 Task: Sort the products in the category "Laundry" by best match.
Action: Mouse moved to (861, 334)
Screenshot: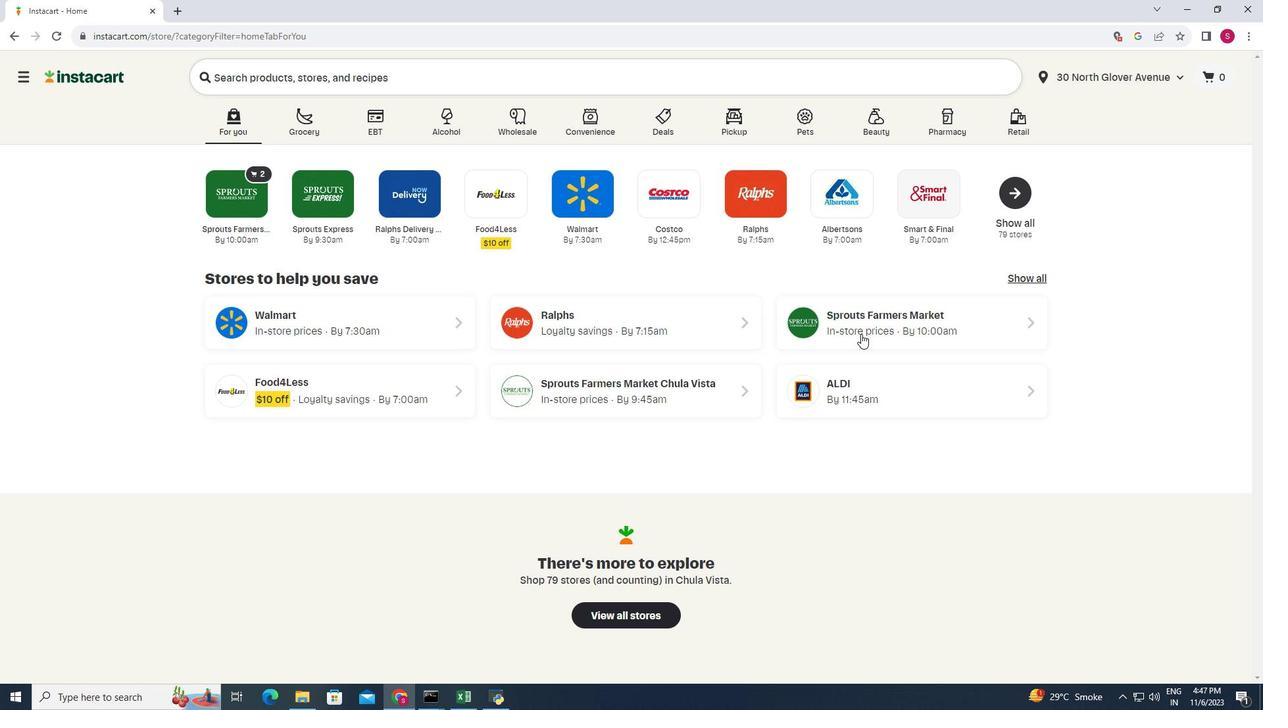 
Action: Mouse pressed left at (861, 334)
Screenshot: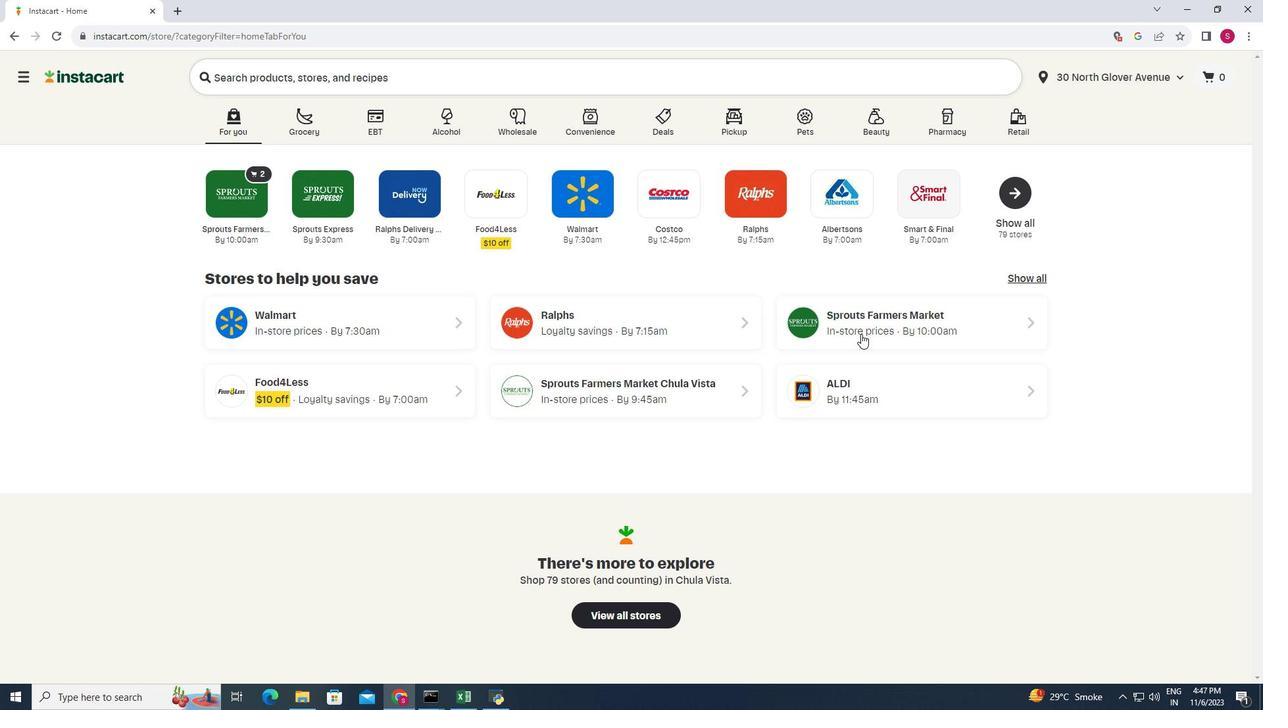 
Action: Mouse moved to (92, 477)
Screenshot: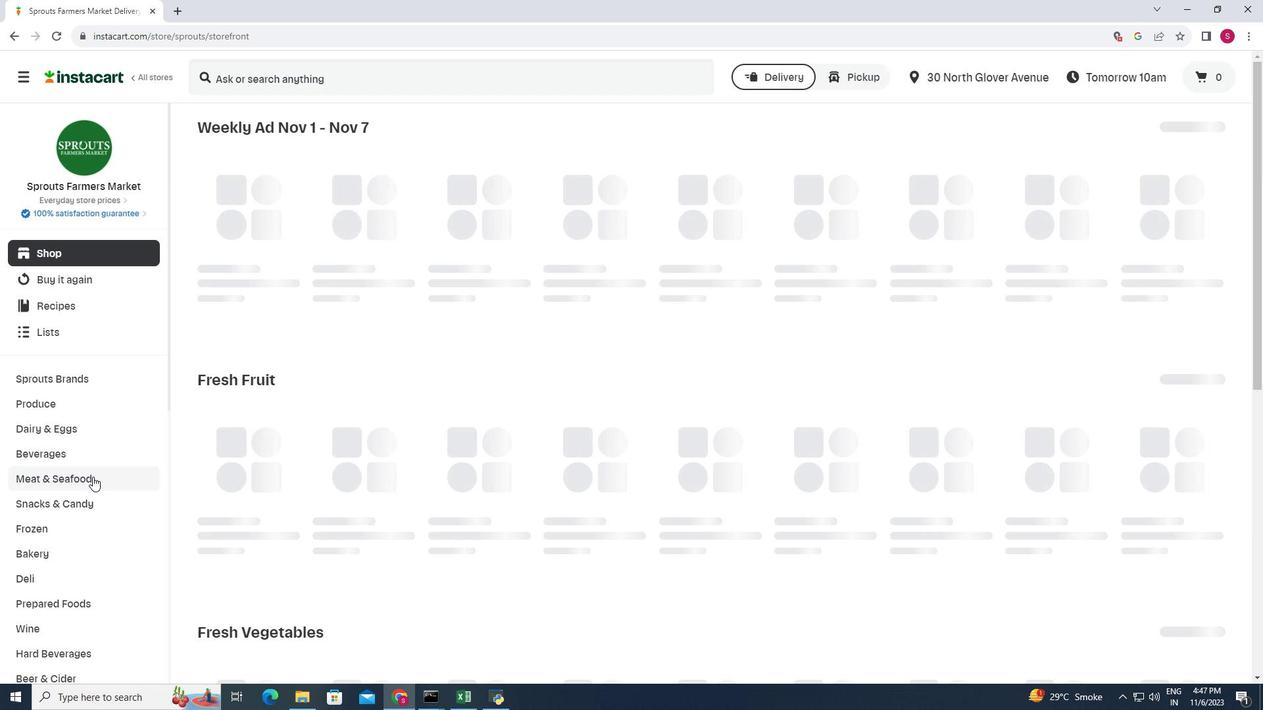 
Action: Mouse scrolled (92, 476) with delta (0, 0)
Screenshot: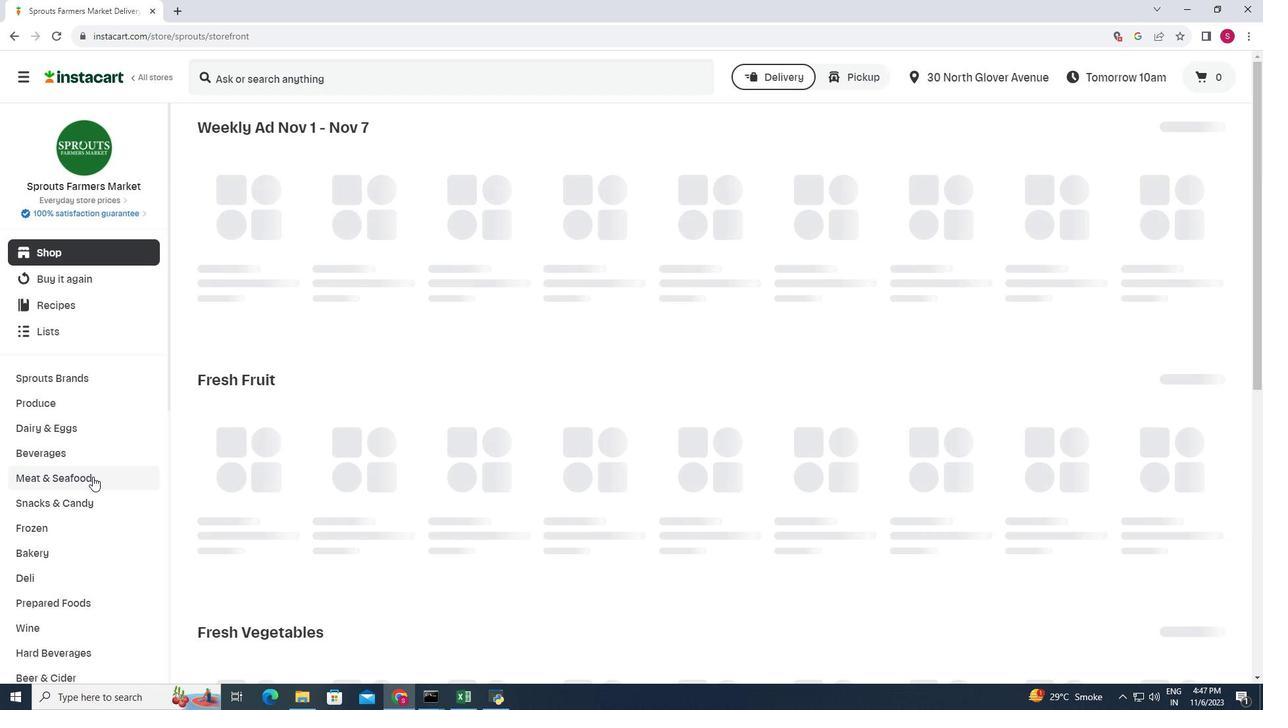 
Action: Mouse scrolled (92, 476) with delta (0, 0)
Screenshot: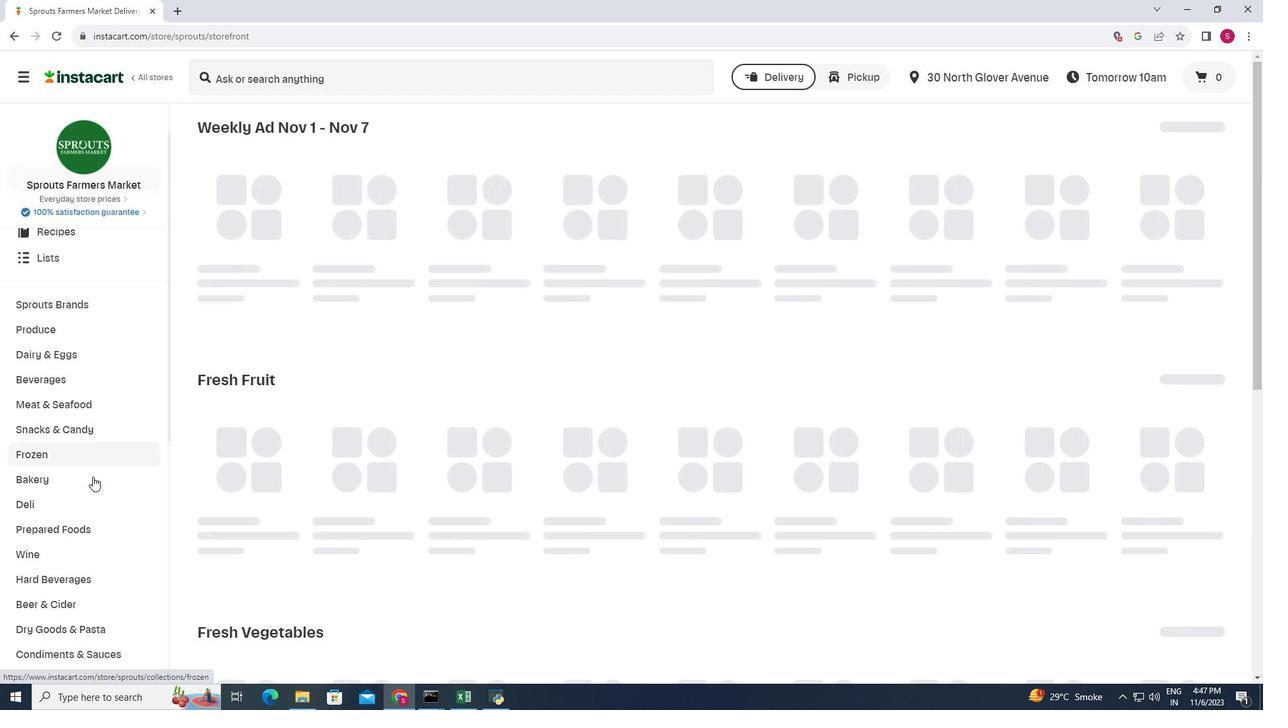 
Action: Mouse scrolled (92, 476) with delta (0, 0)
Screenshot: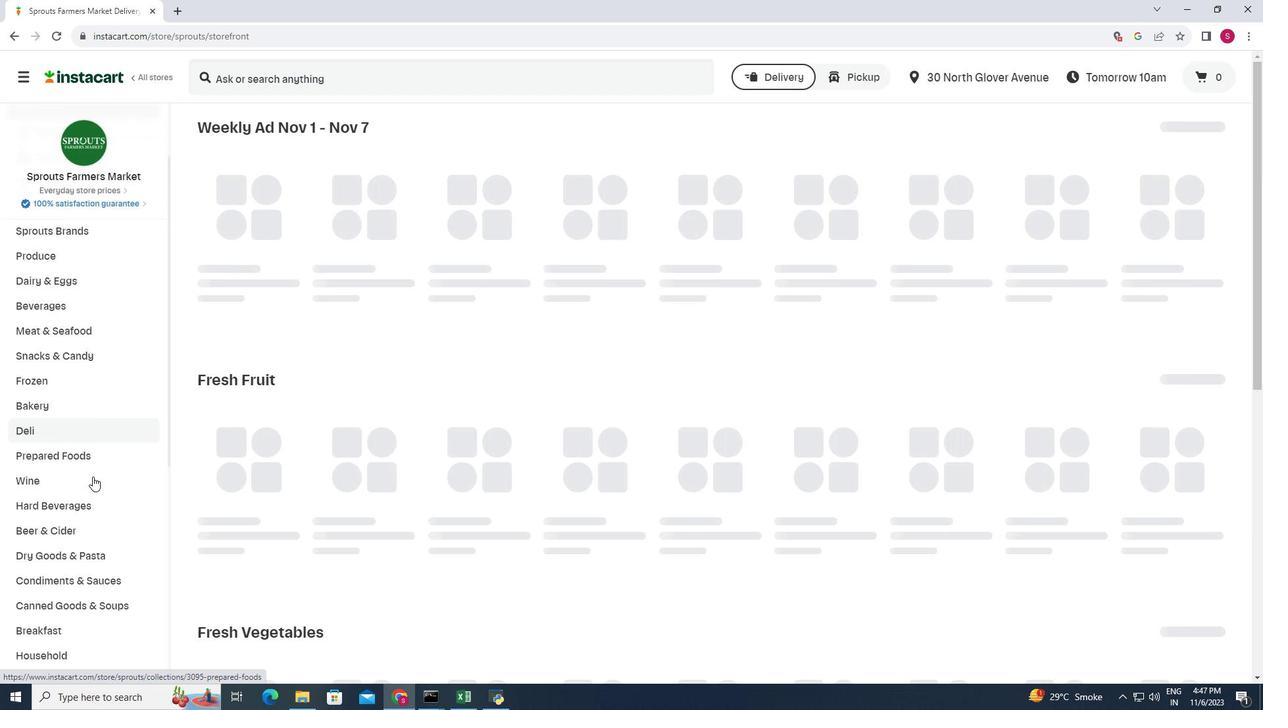 
Action: Mouse scrolled (92, 476) with delta (0, 0)
Screenshot: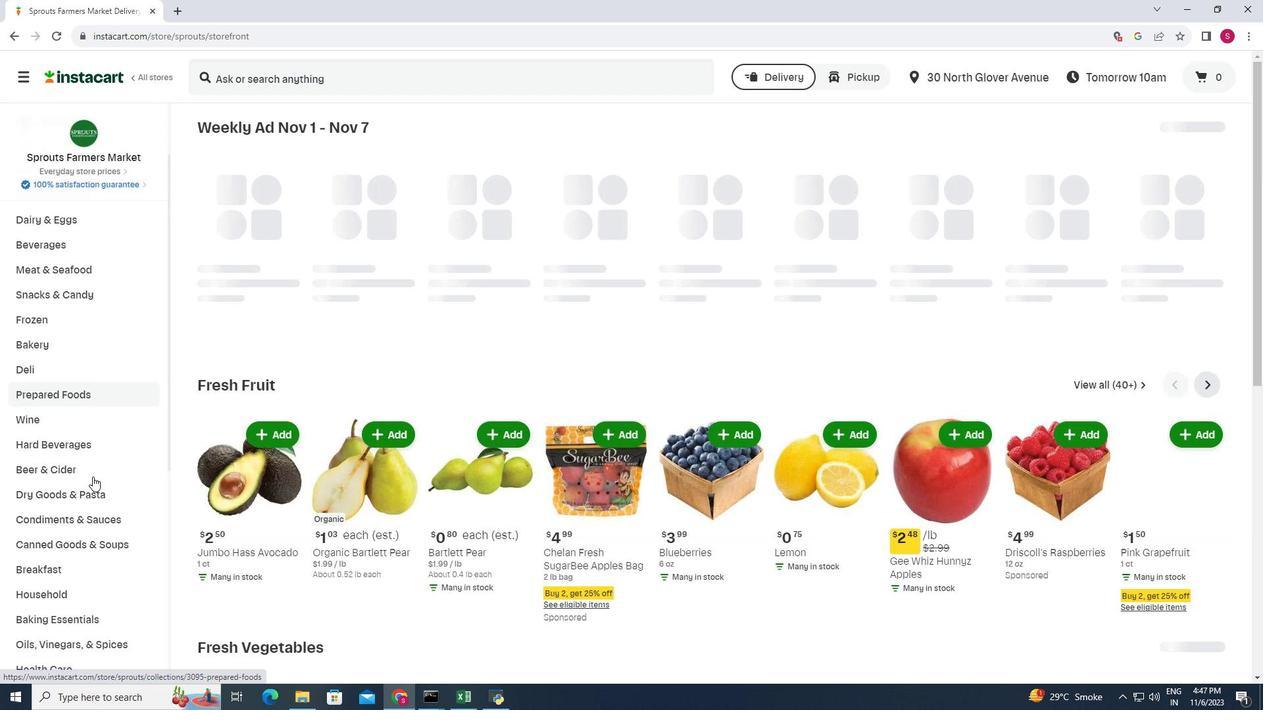 
Action: Mouse moved to (76, 533)
Screenshot: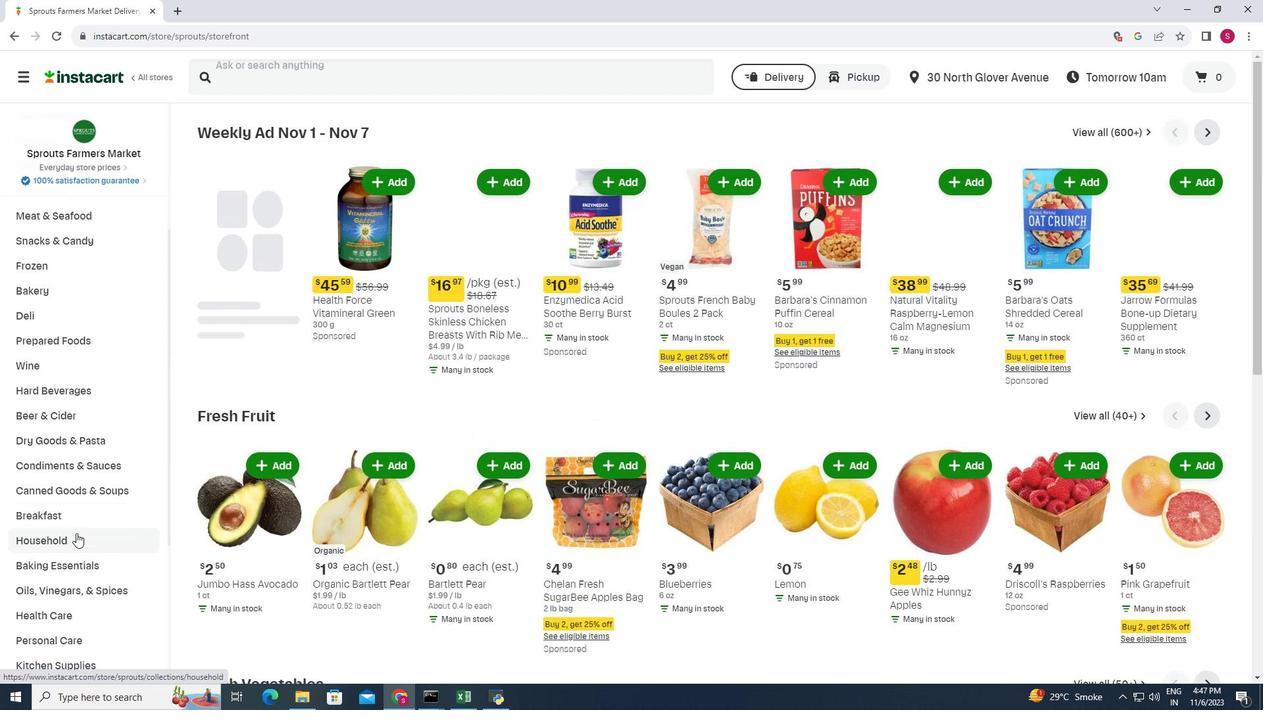 
Action: Mouse pressed left at (76, 533)
Screenshot: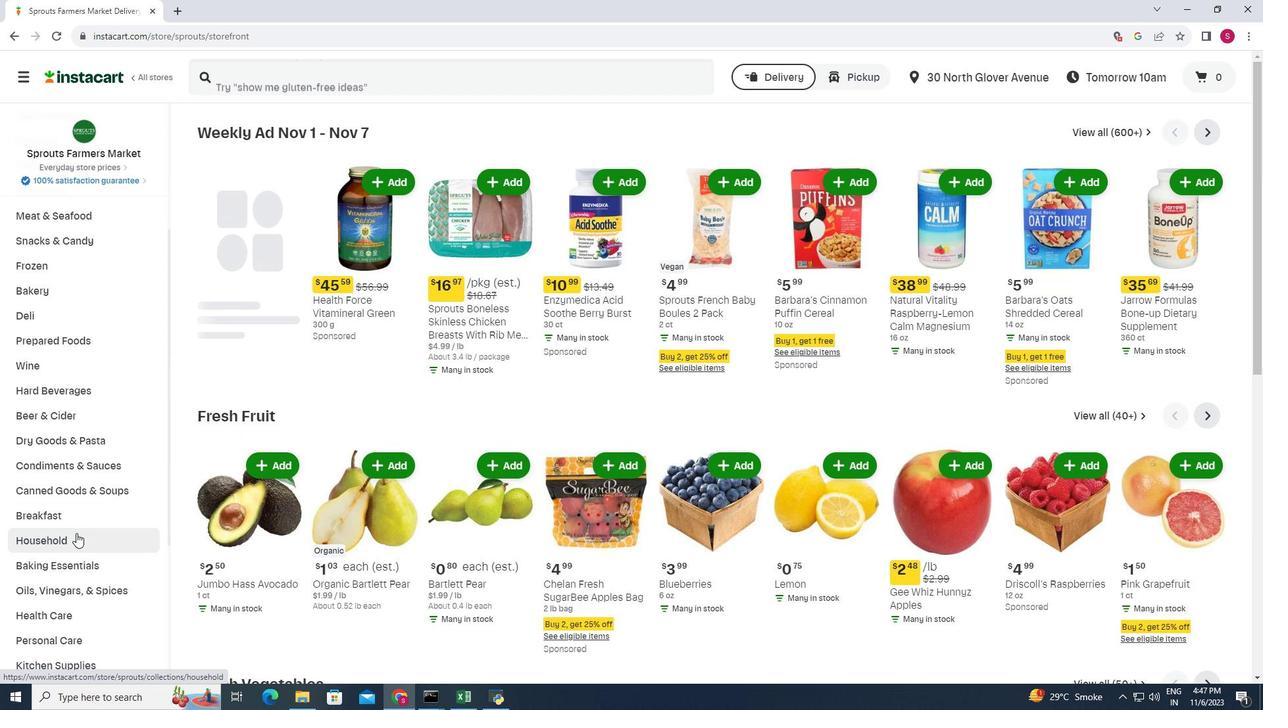 
Action: Mouse moved to (490, 169)
Screenshot: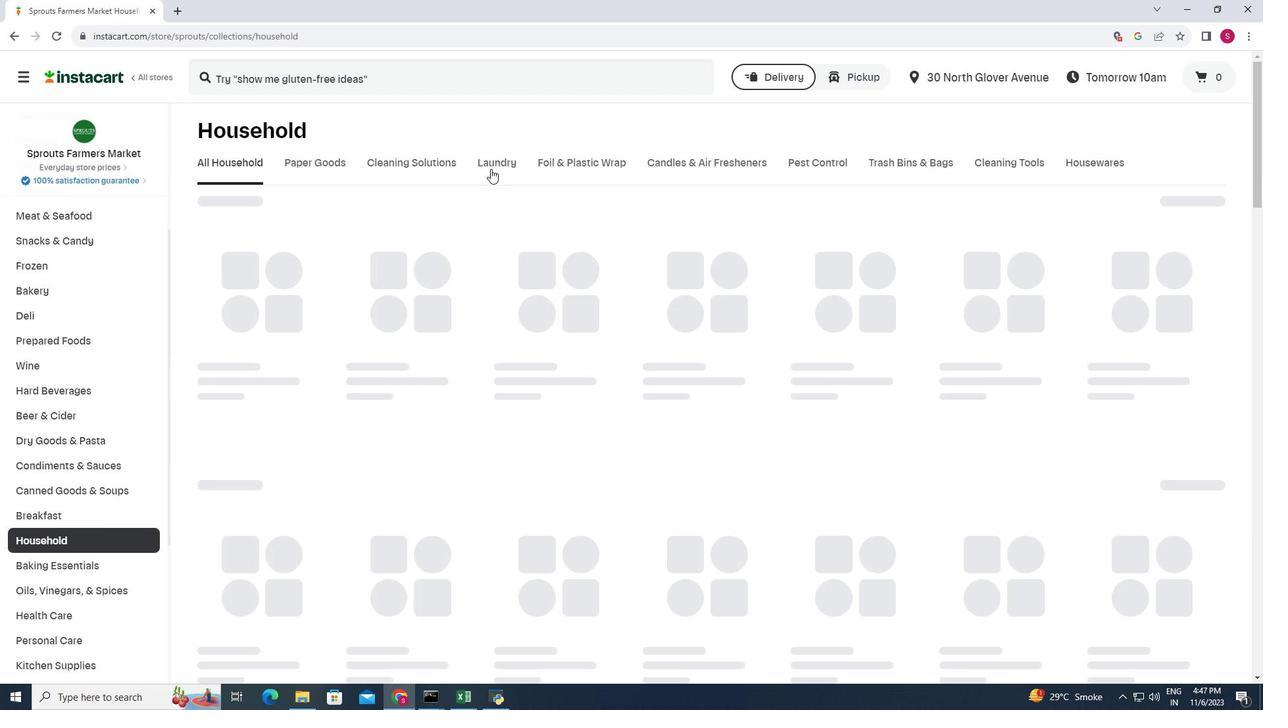 
Action: Mouse pressed left at (490, 169)
Screenshot: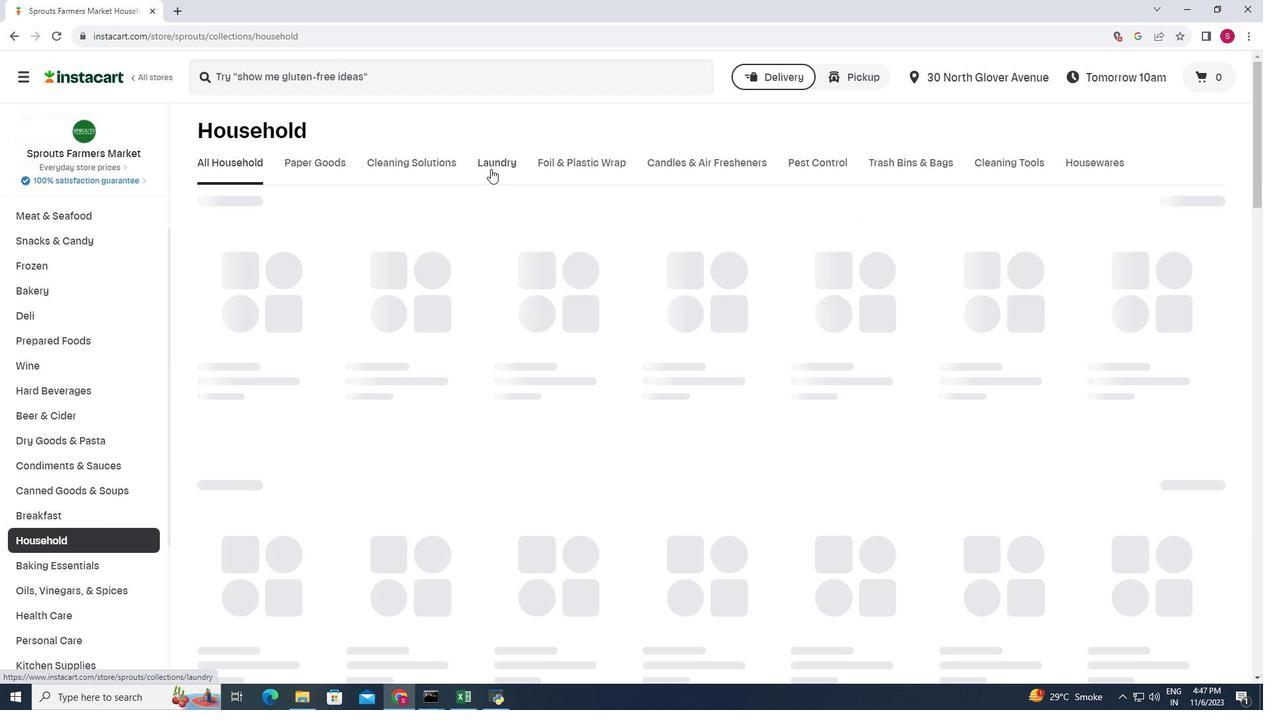 
Action: Mouse moved to (1218, 267)
Screenshot: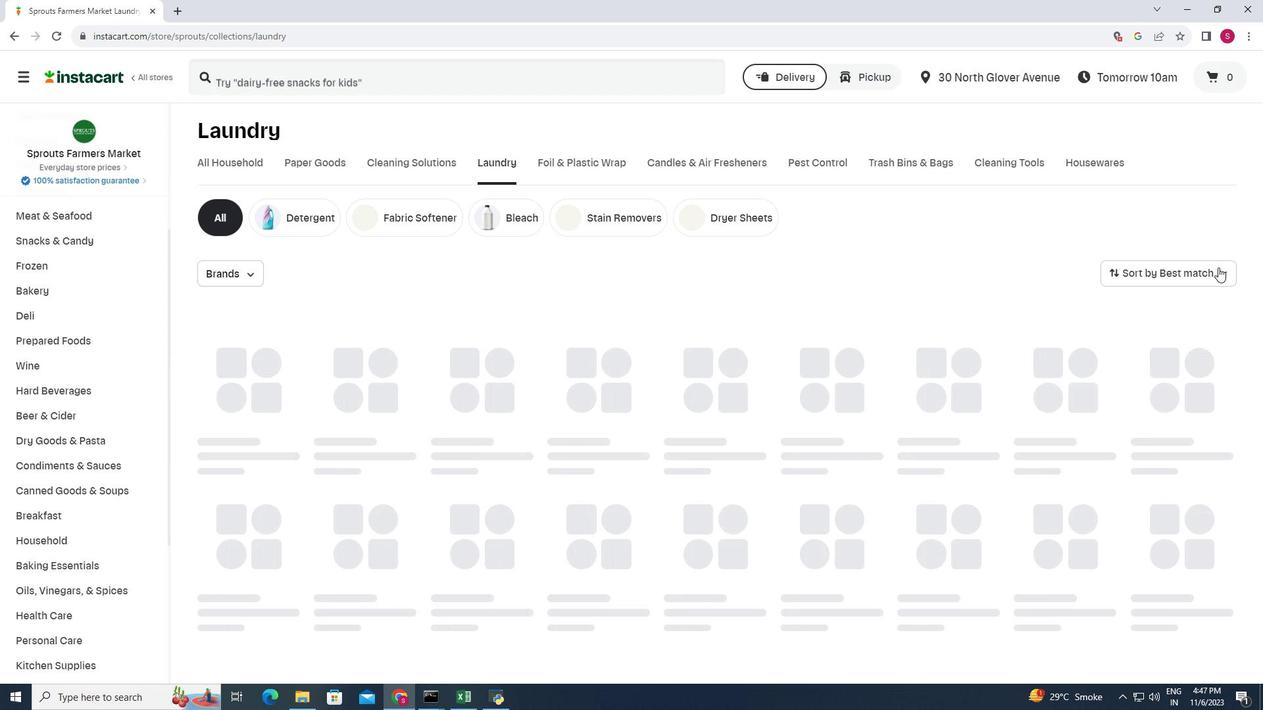 
Action: Mouse pressed left at (1218, 267)
Screenshot: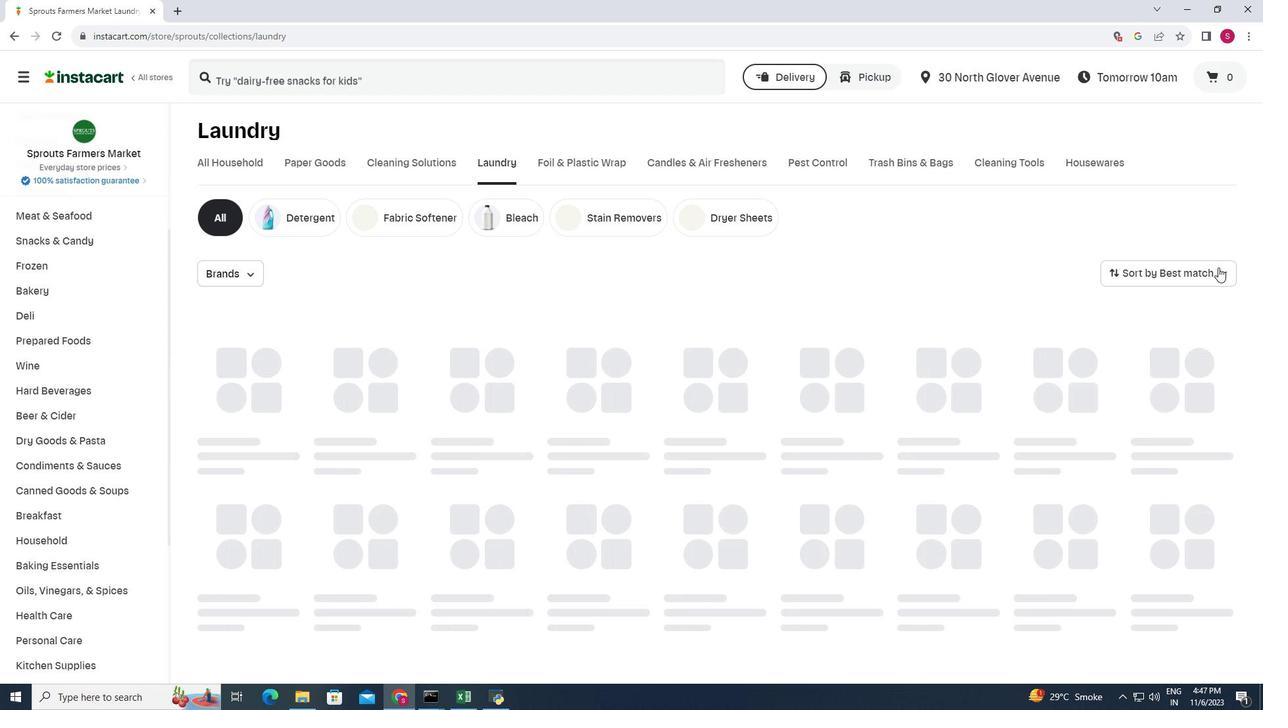 
Action: Mouse moved to (1185, 312)
Screenshot: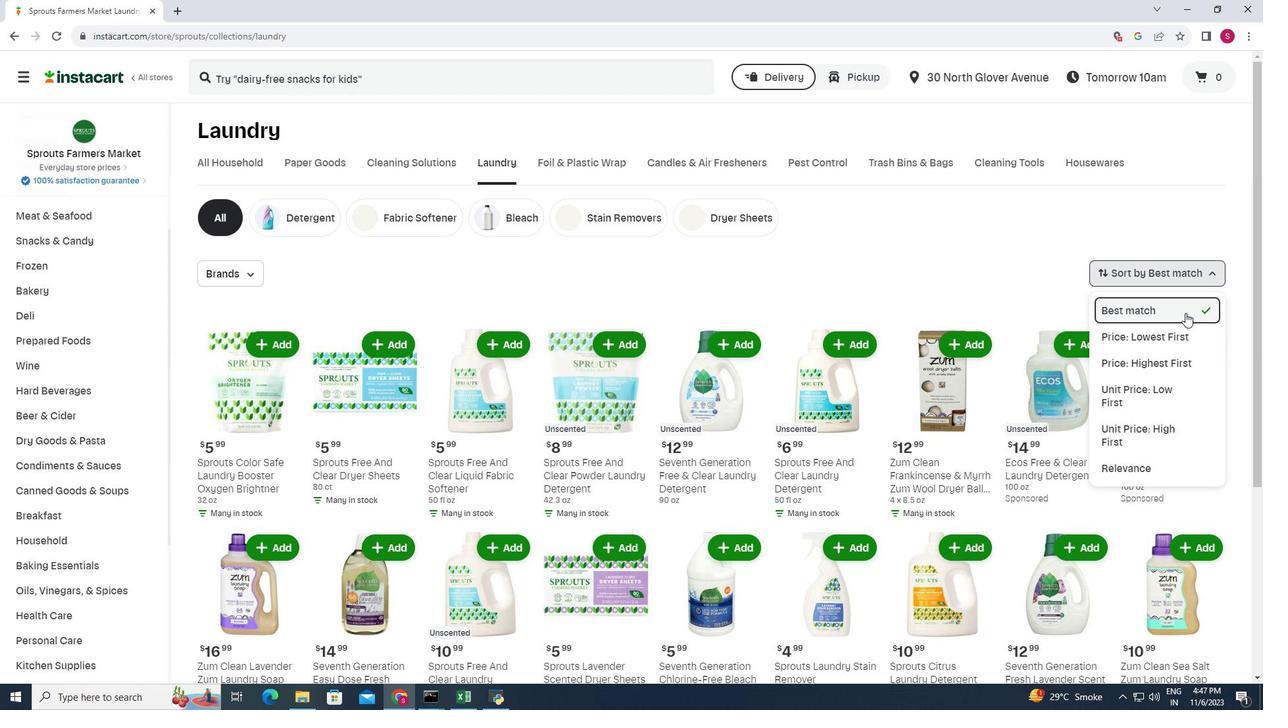 
Action: Mouse pressed left at (1185, 312)
Screenshot: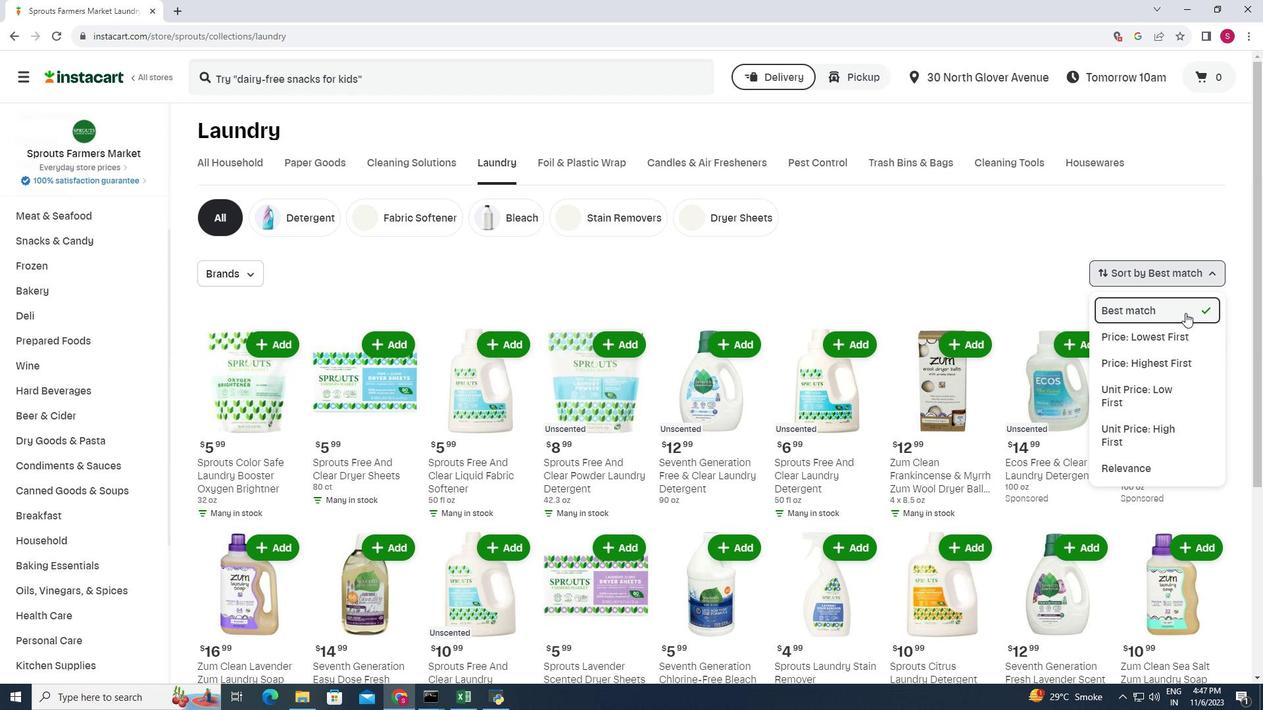 
Action: Mouse moved to (747, 309)
Screenshot: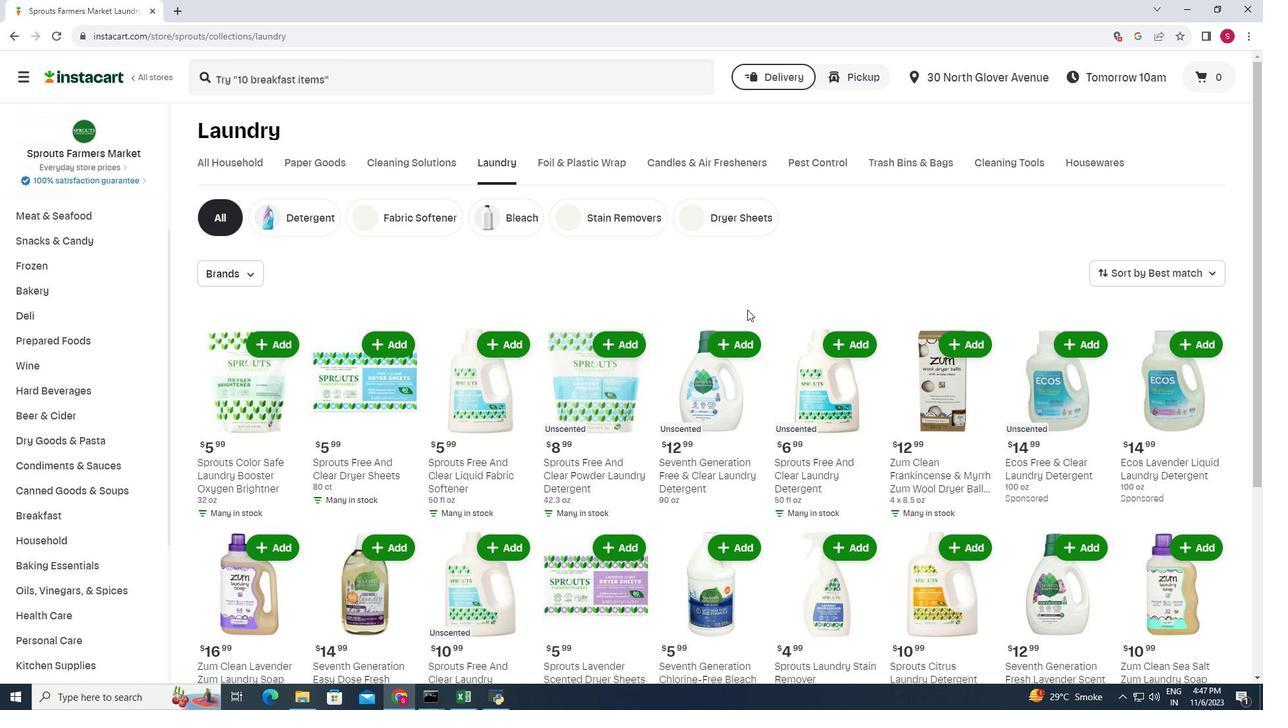 
Action: Mouse scrolled (747, 309) with delta (0, 0)
Screenshot: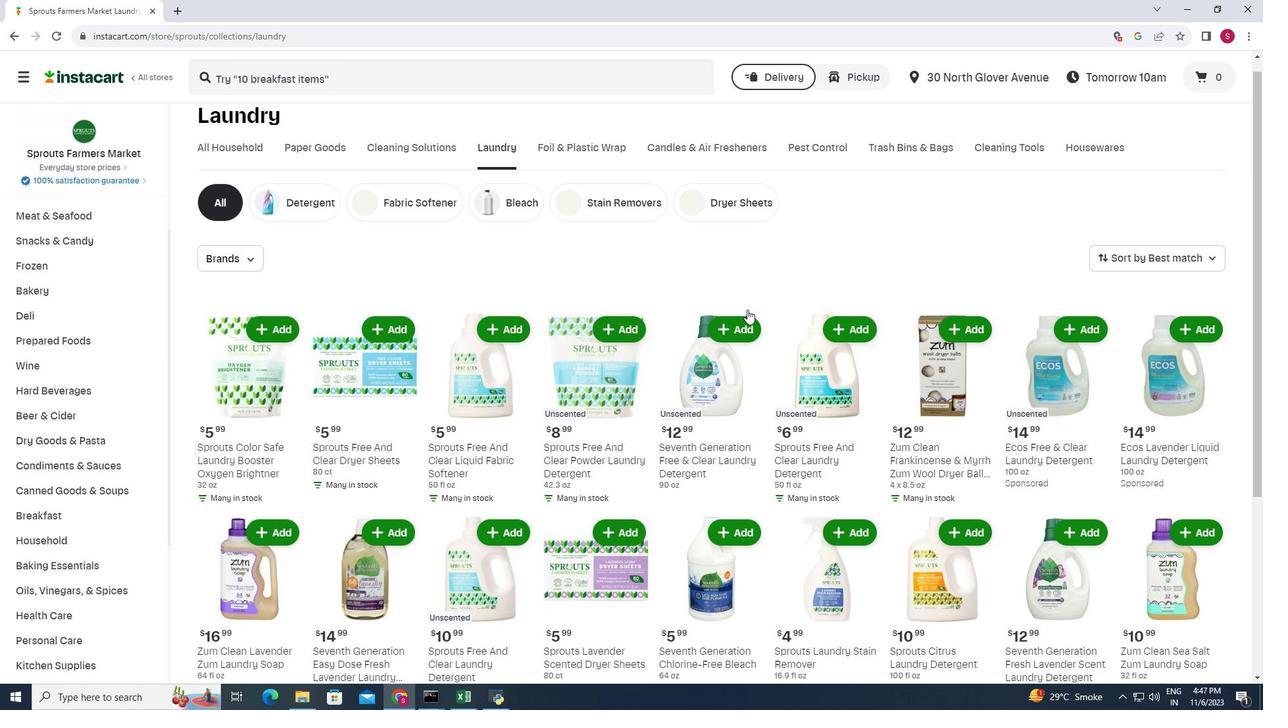 
Action: Mouse scrolled (747, 309) with delta (0, 0)
Screenshot: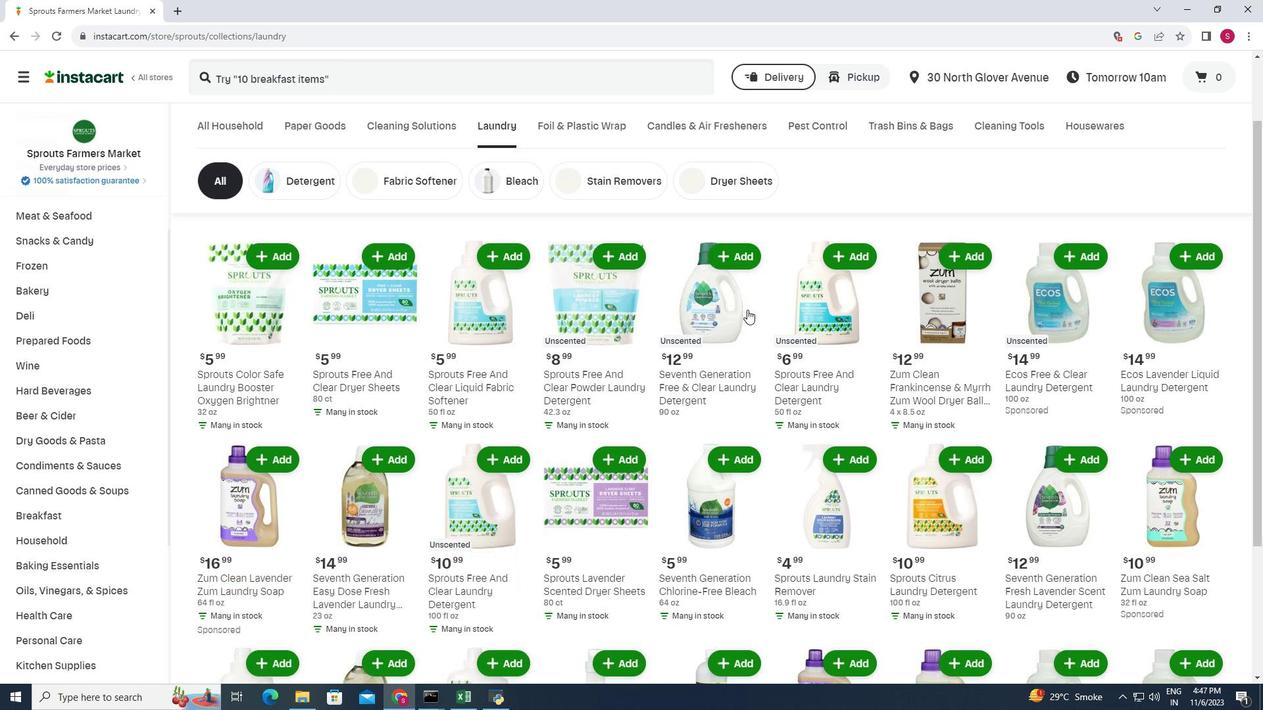 
Action: Mouse scrolled (747, 309) with delta (0, 0)
Screenshot: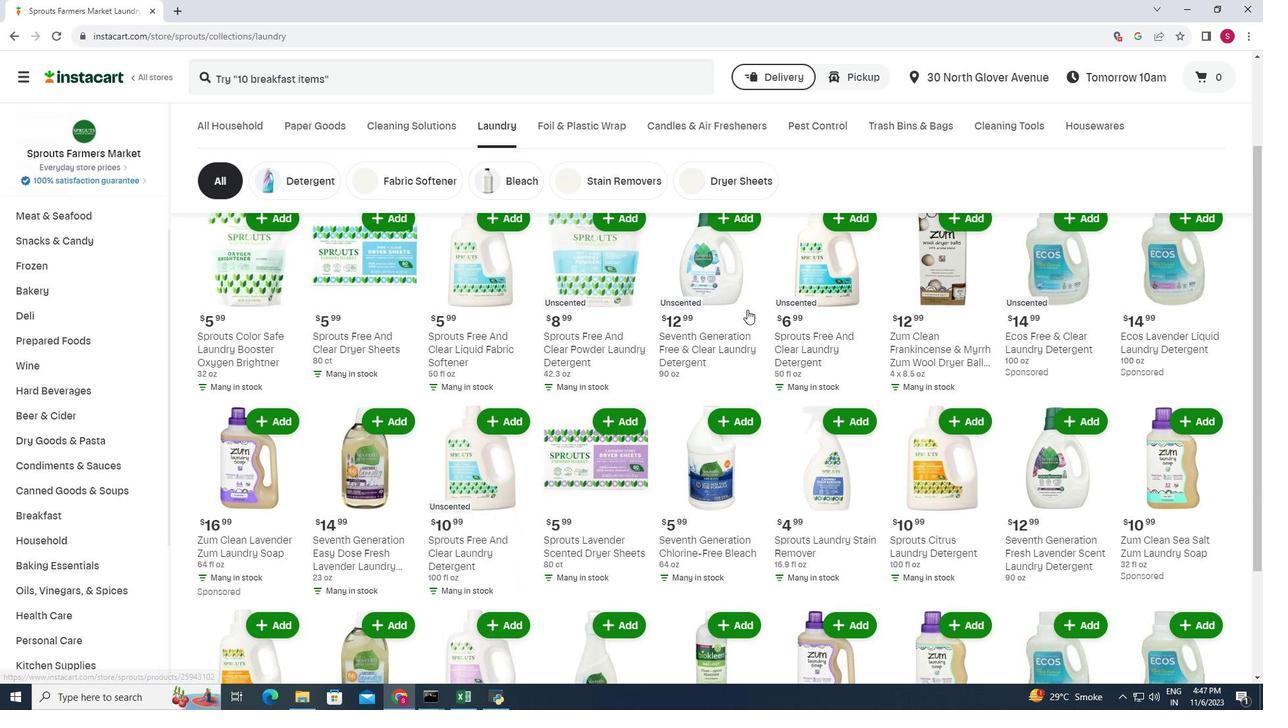 
Action: Mouse moved to (748, 309)
Screenshot: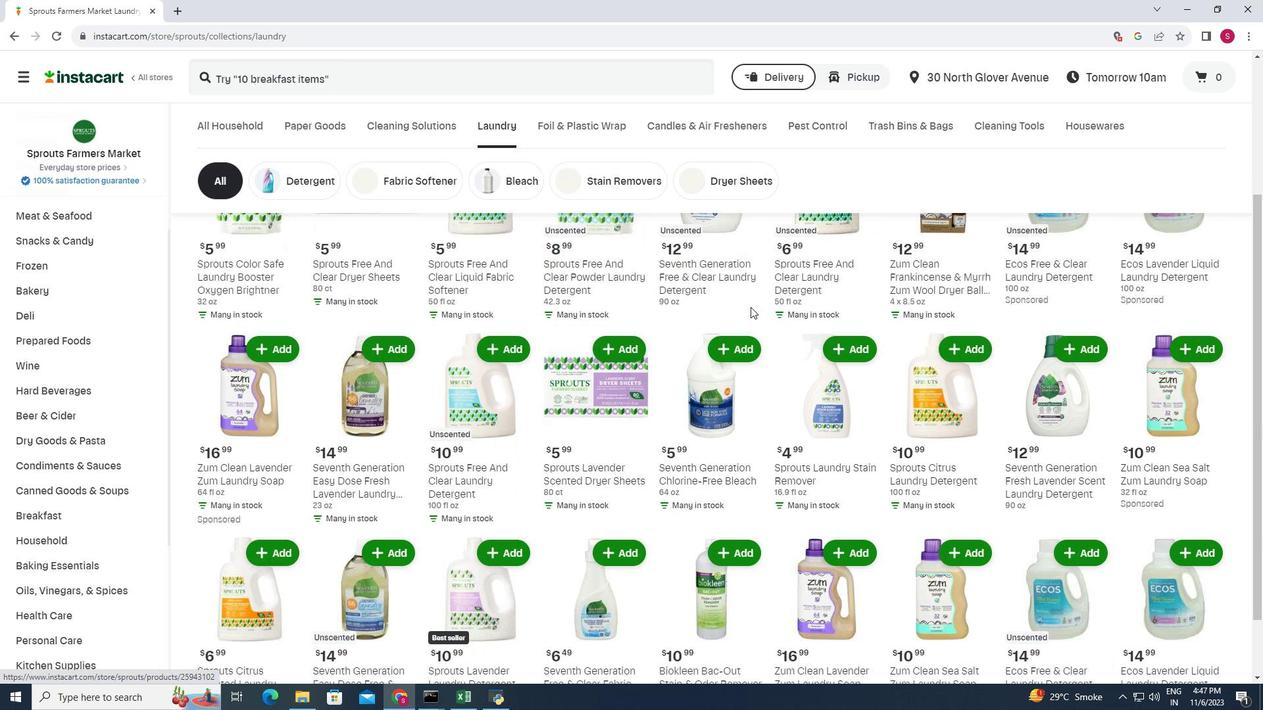 
Action: Mouse scrolled (748, 308) with delta (0, 0)
Screenshot: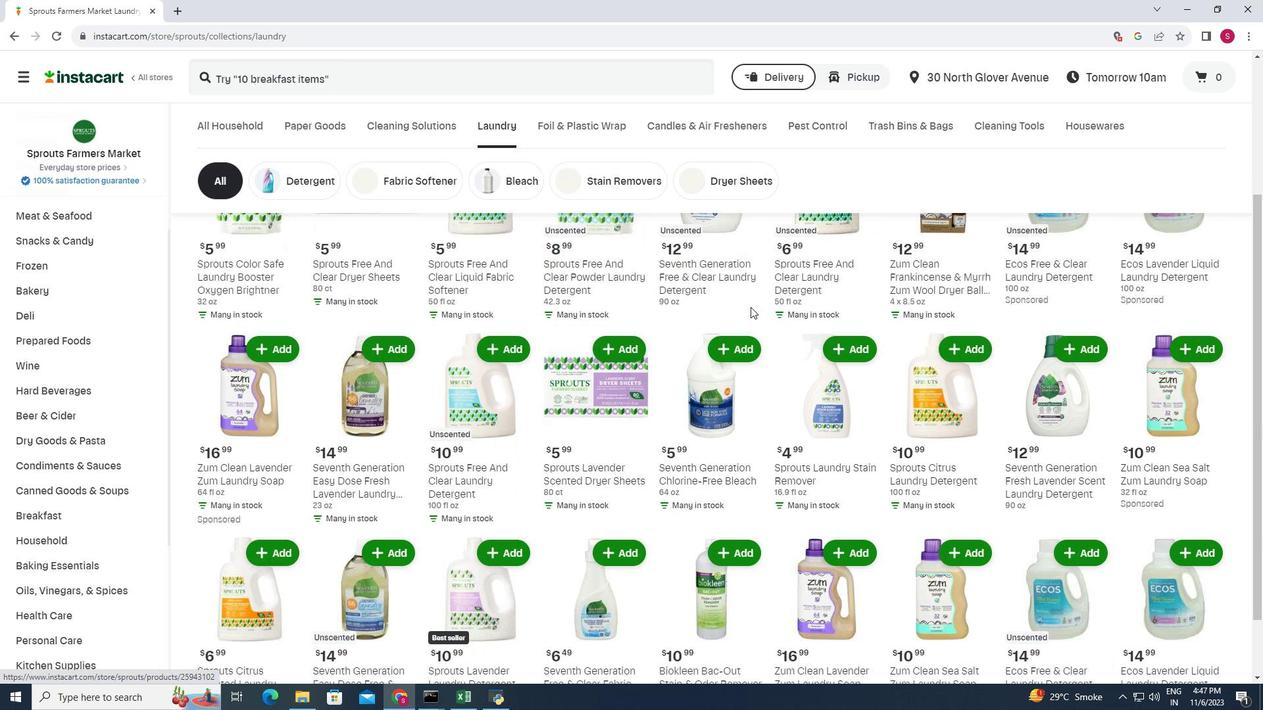 
Action: Mouse moved to (753, 307)
Screenshot: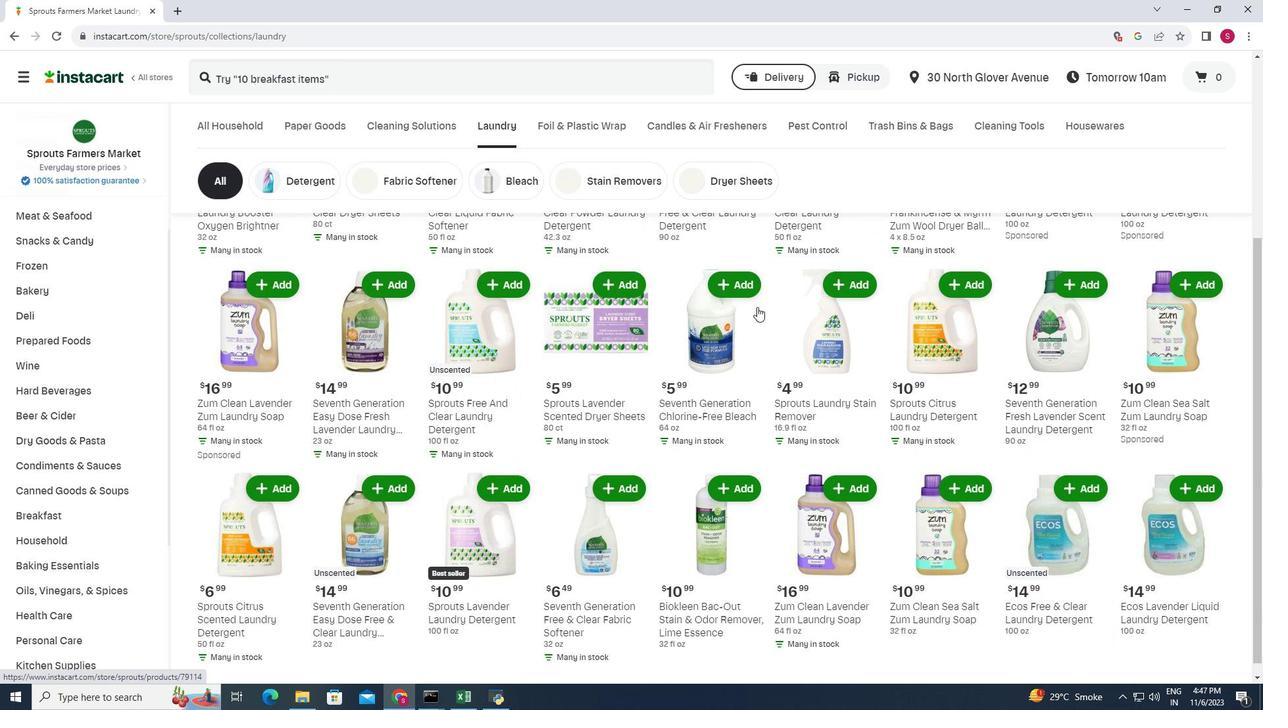 
Action: Mouse scrolled (753, 306) with delta (0, 0)
Screenshot: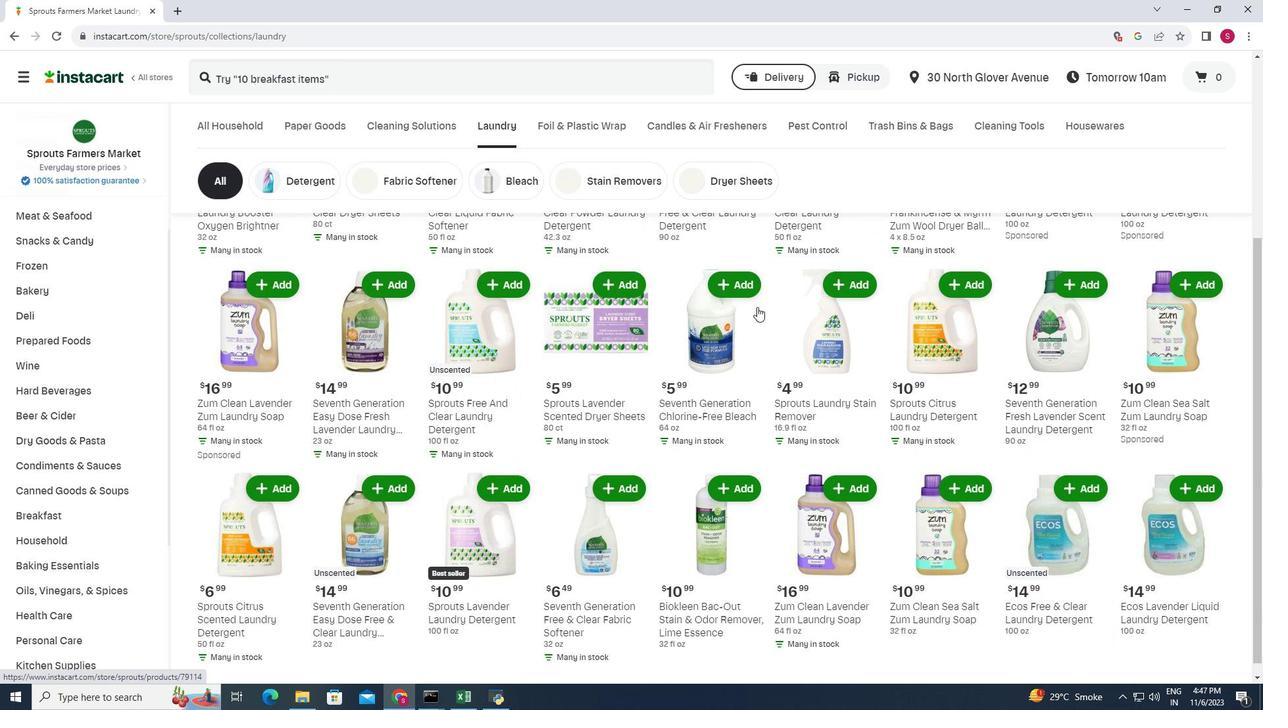 
Action: Mouse moved to (761, 307)
Screenshot: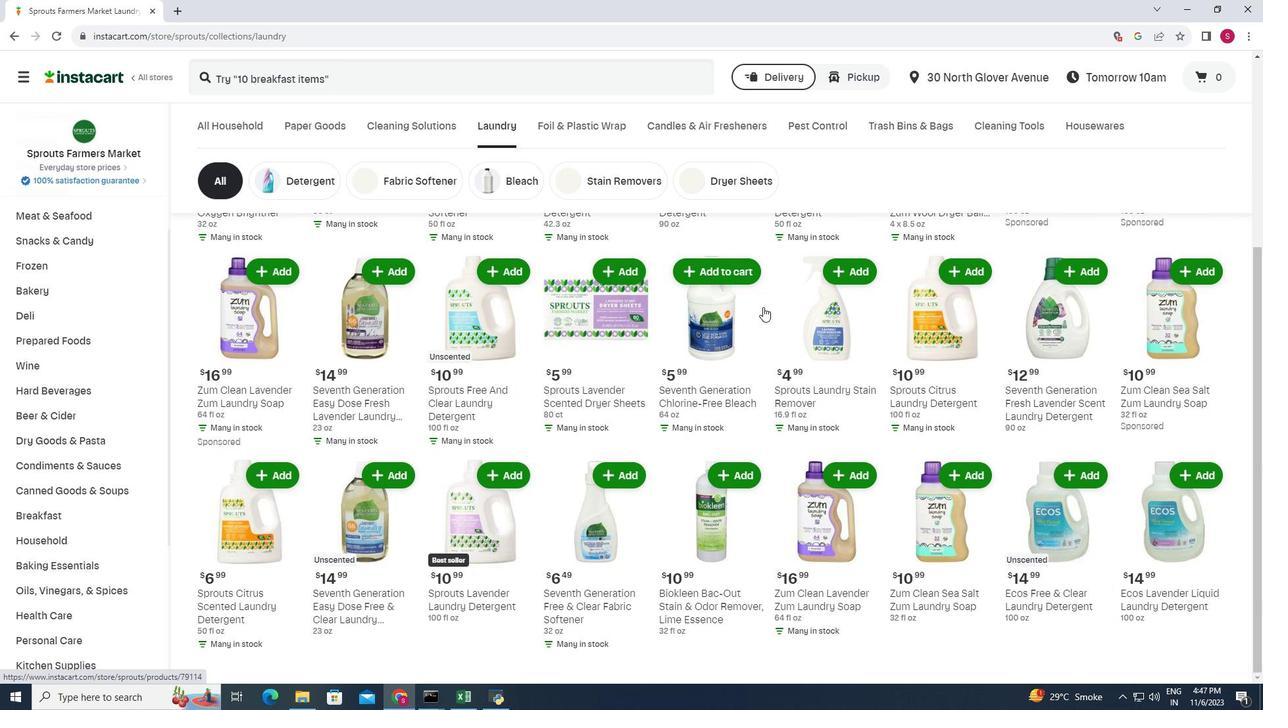 
Action: Mouse scrolled (761, 306) with delta (0, 0)
Screenshot: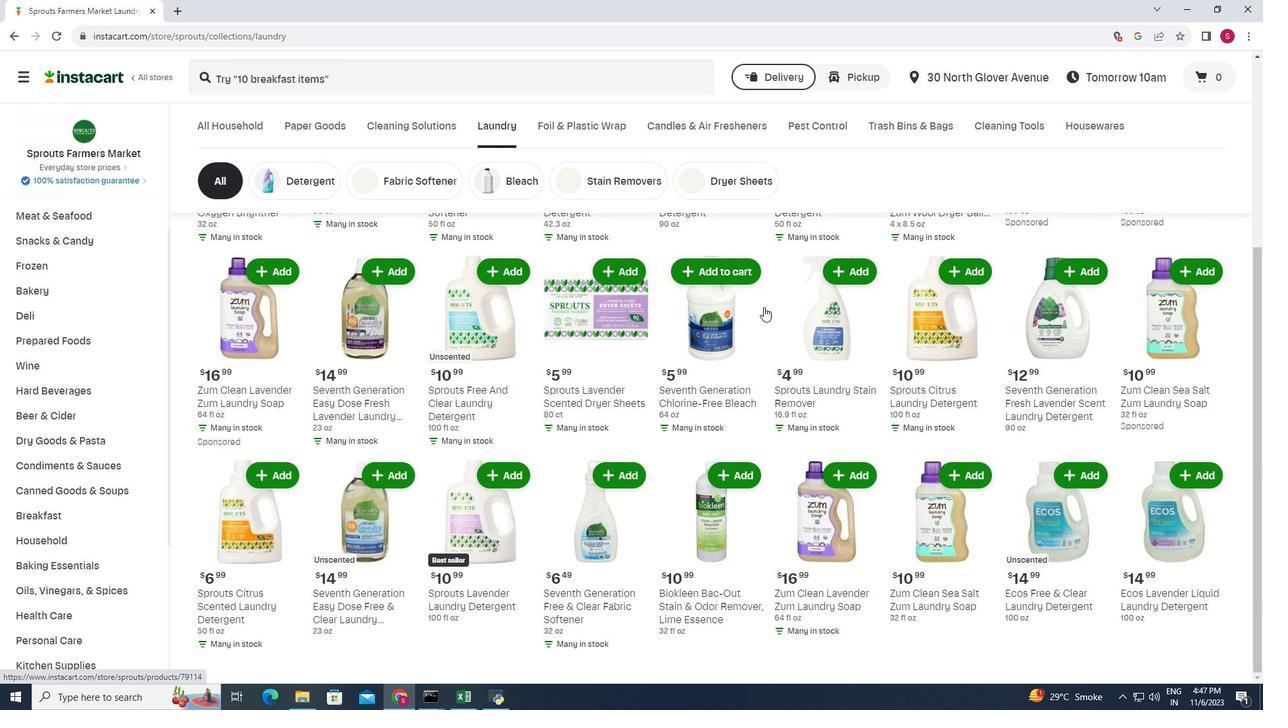 
Action: Mouse moved to (760, 306)
Screenshot: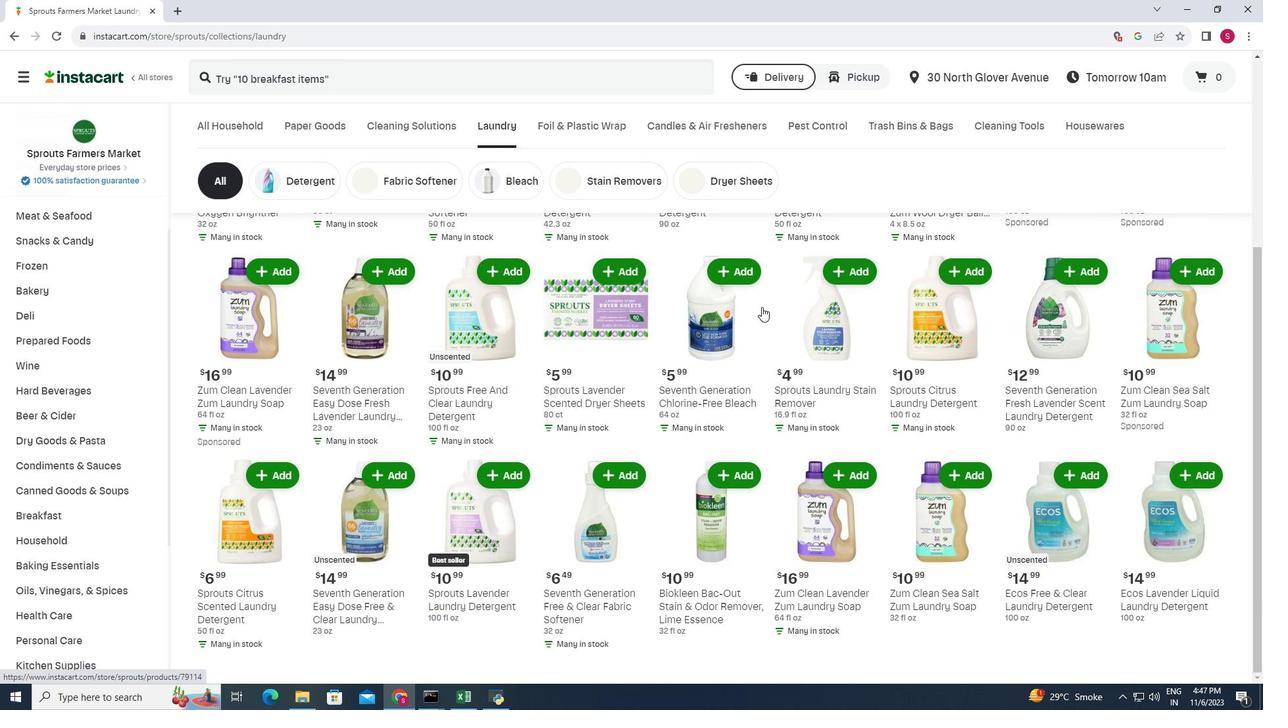 
